 Task: Go to the product section & explore the products section of Apple
Action: Mouse moved to (750, 7)
Screenshot: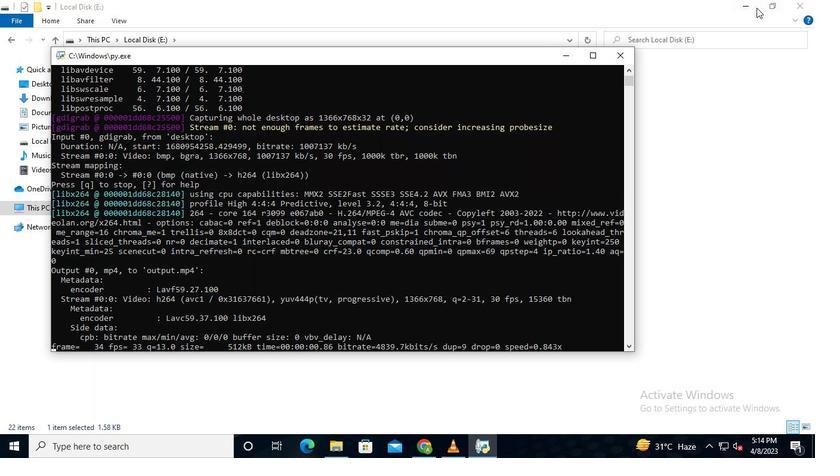 
Action: Mouse pressed left at (750, 7)
Screenshot: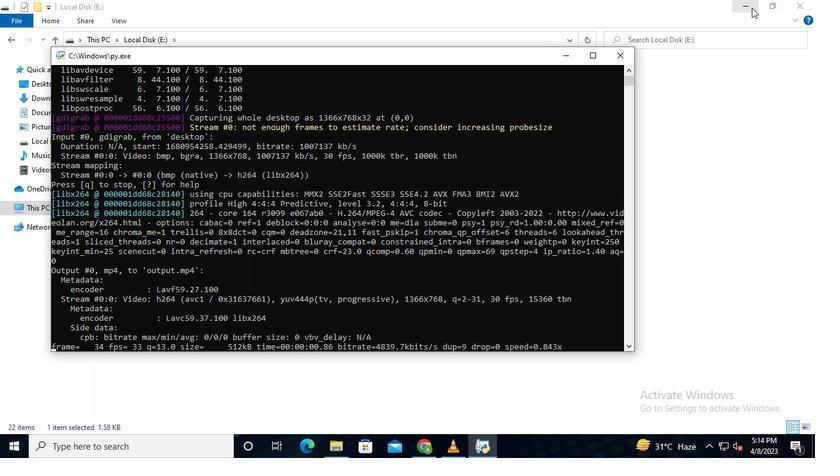 
Action: Mouse moved to (559, 56)
Screenshot: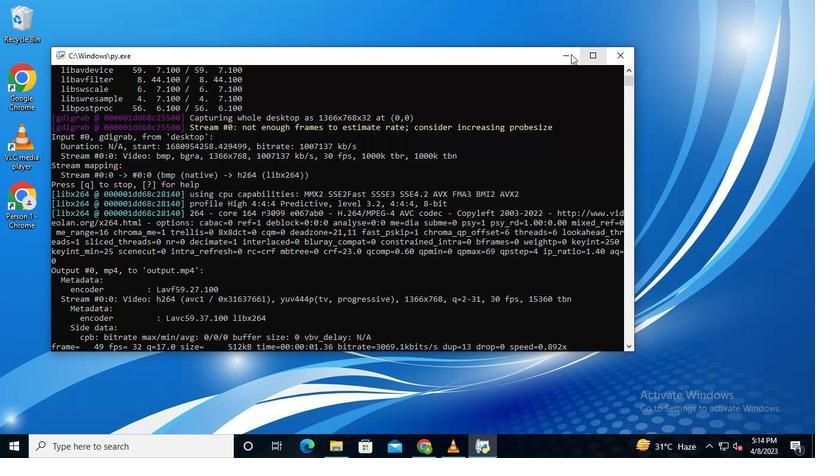 
Action: Mouse pressed left at (559, 56)
Screenshot: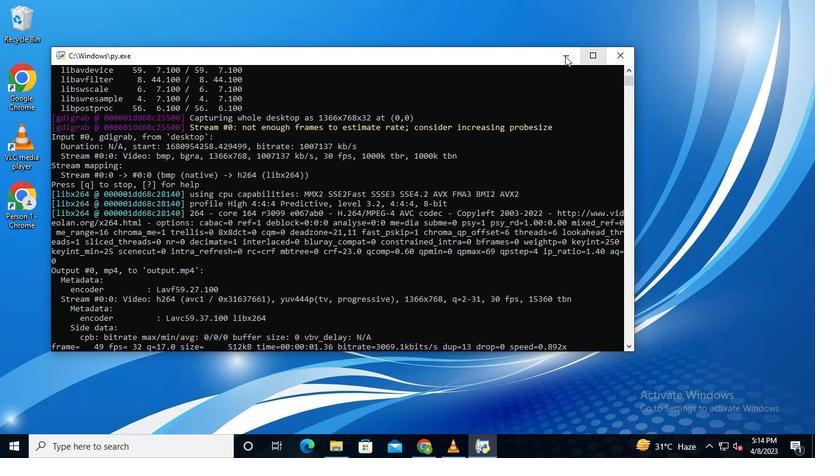 
Action: Mouse moved to (425, 445)
Screenshot: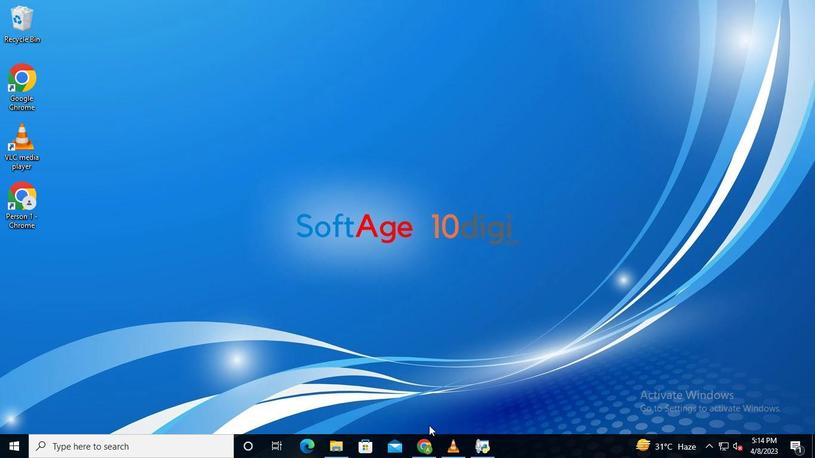 
Action: Mouse pressed left at (425, 445)
Screenshot: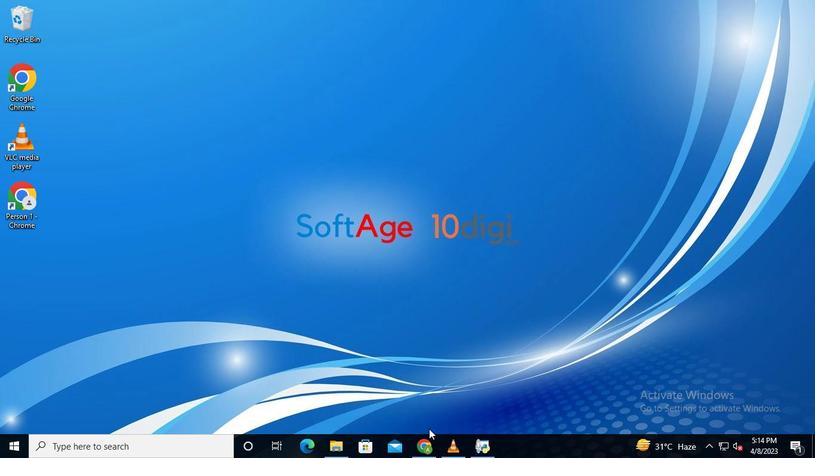 
Action: Mouse moved to (133, 77)
Screenshot: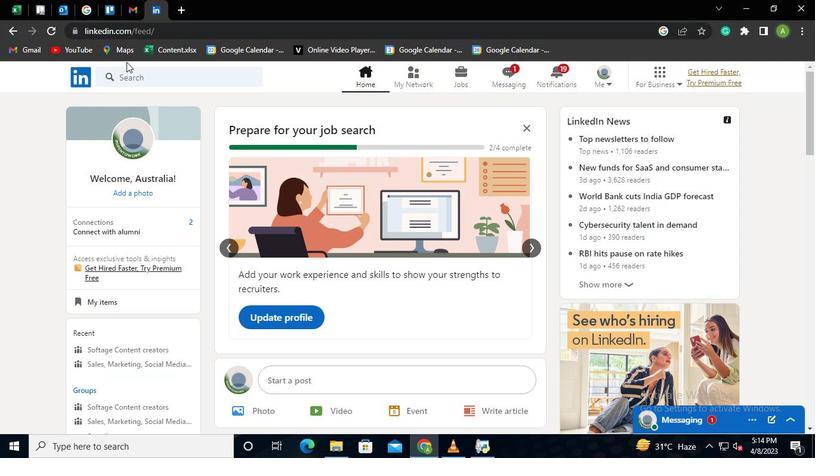 
Action: Mouse pressed left at (133, 77)
Screenshot: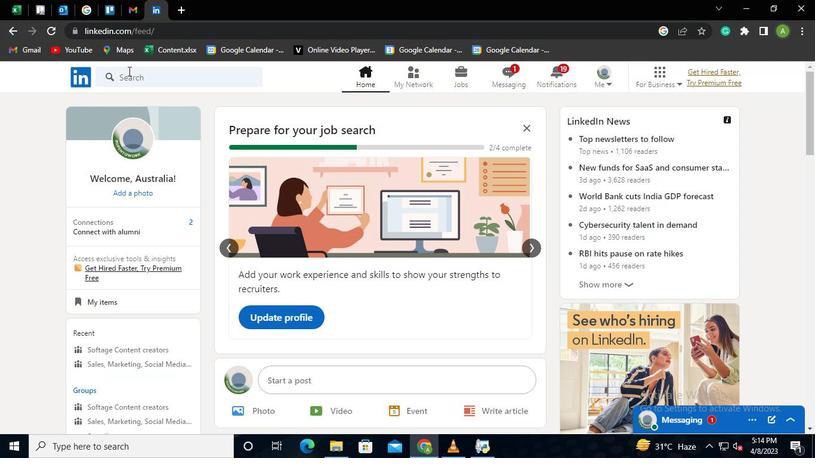 
Action: Keyboard Key.shift
Screenshot: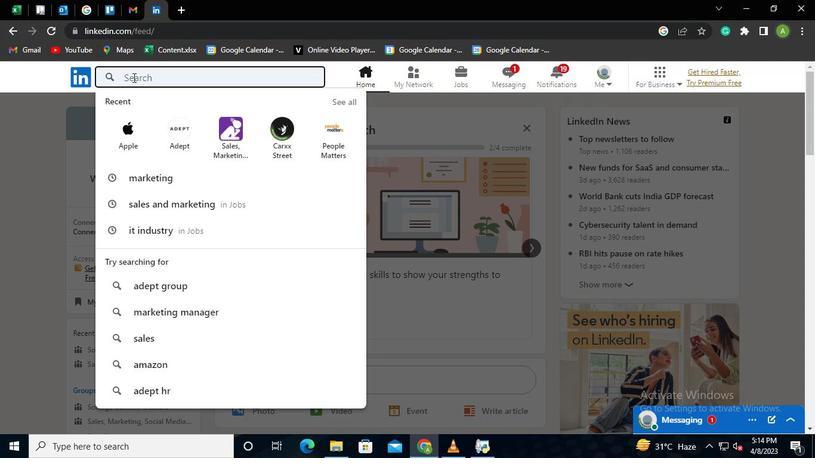 
Action: Keyboard A
Screenshot: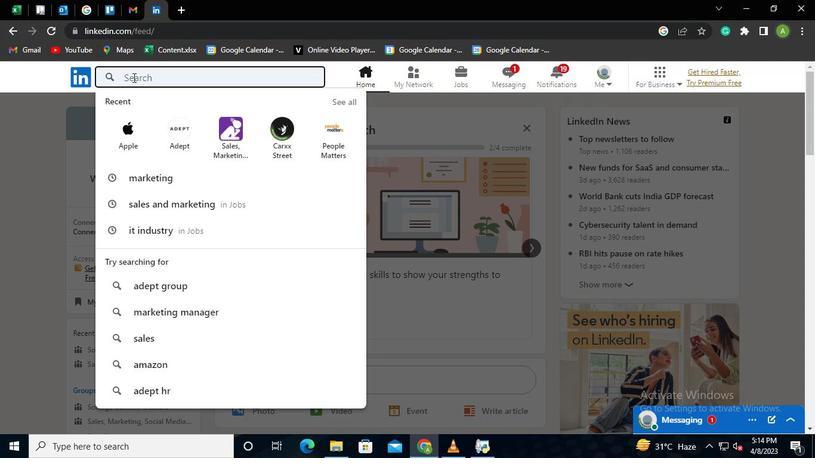 
Action: Keyboard p
Screenshot: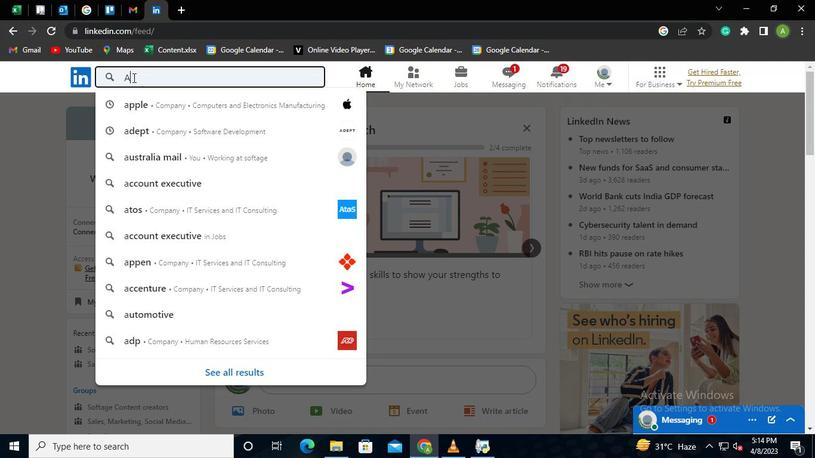 
Action: Keyboard p
Screenshot: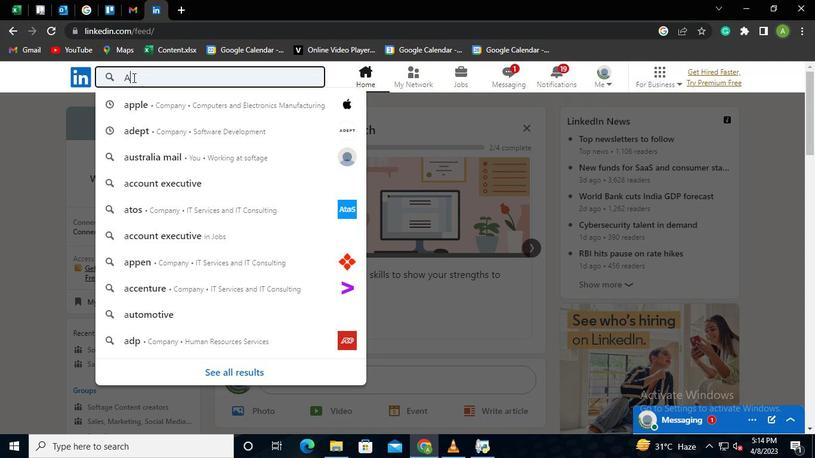 
Action: Keyboard l
Screenshot: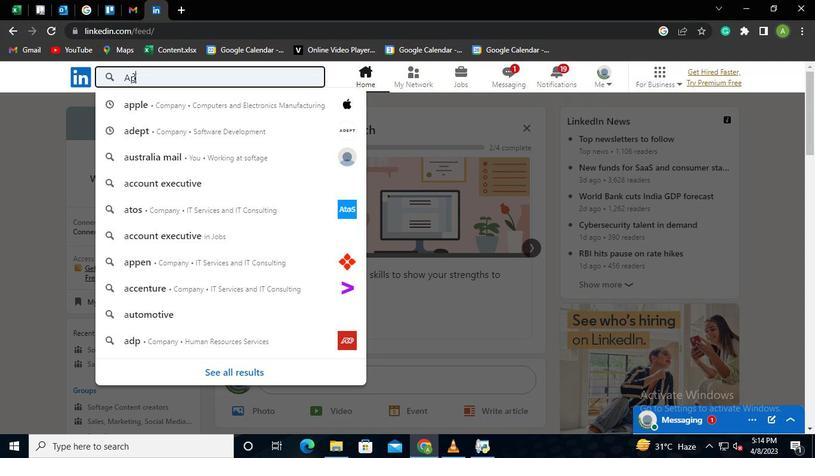 
Action: Keyboard e
Screenshot: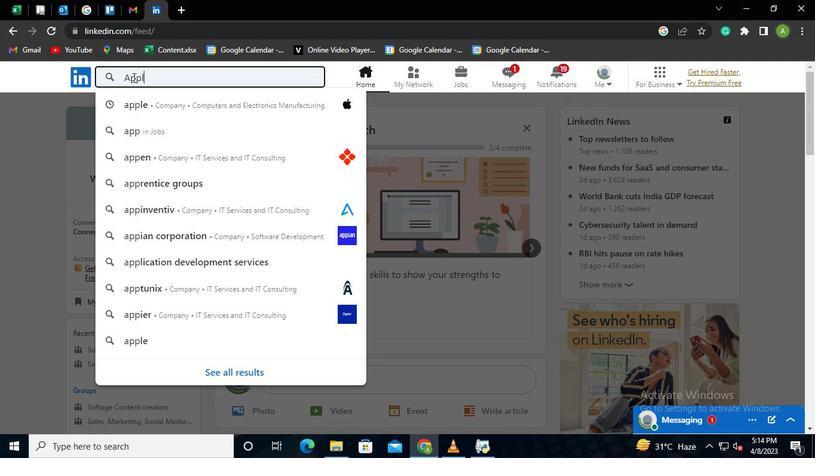 
Action: Keyboard Key.enter
Screenshot: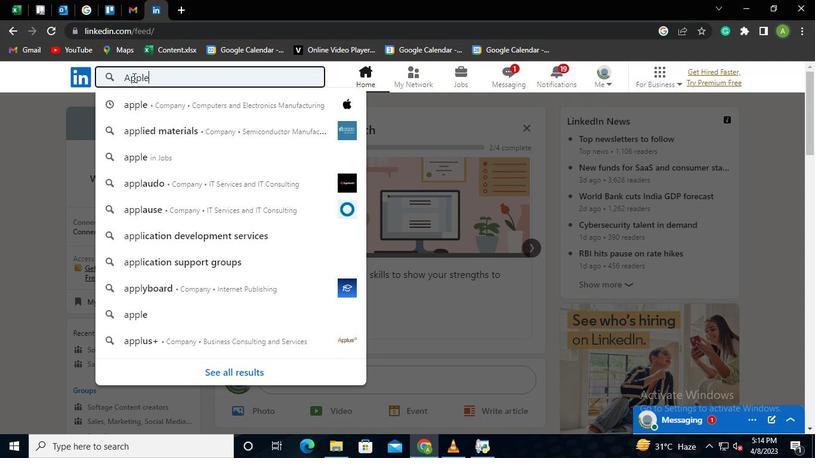 
Action: Mouse moved to (263, 182)
Screenshot: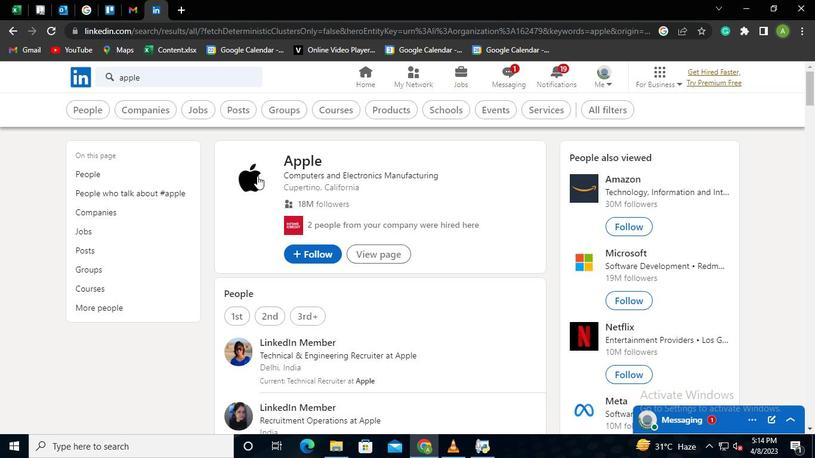 
Action: Mouse pressed left at (263, 182)
Screenshot: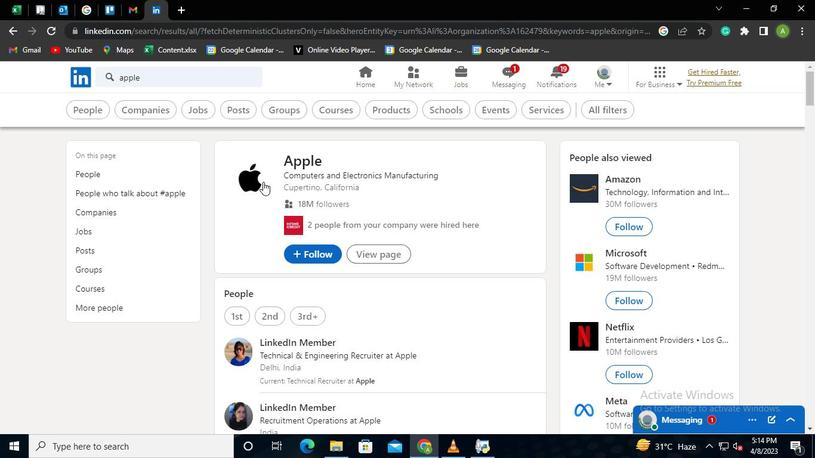 
Action: Mouse moved to (192, 339)
Screenshot: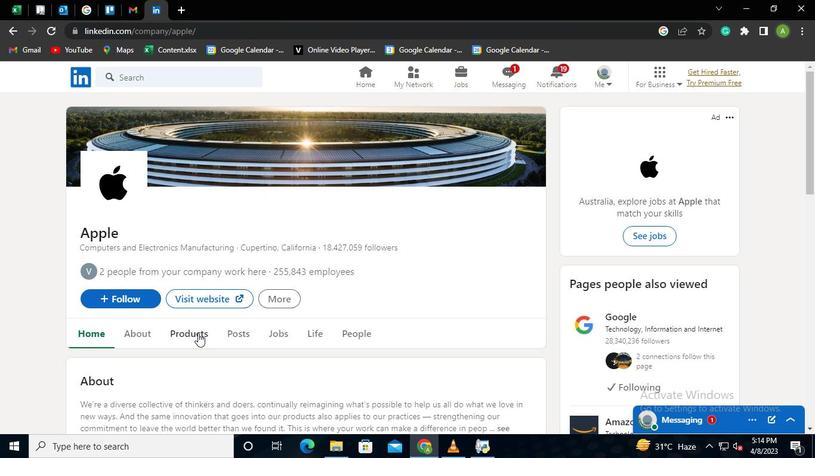
Action: Mouse pressed left at (192, 339)
Screenshot: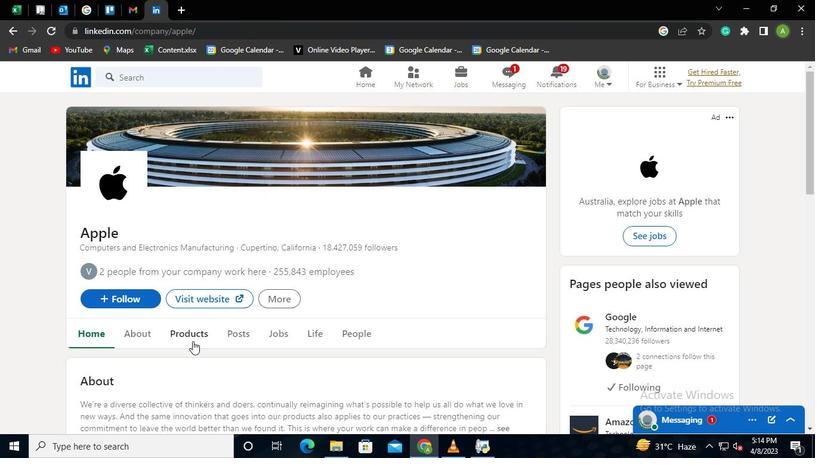 
Action: Mouse moved to (82, 81)
Screenshot: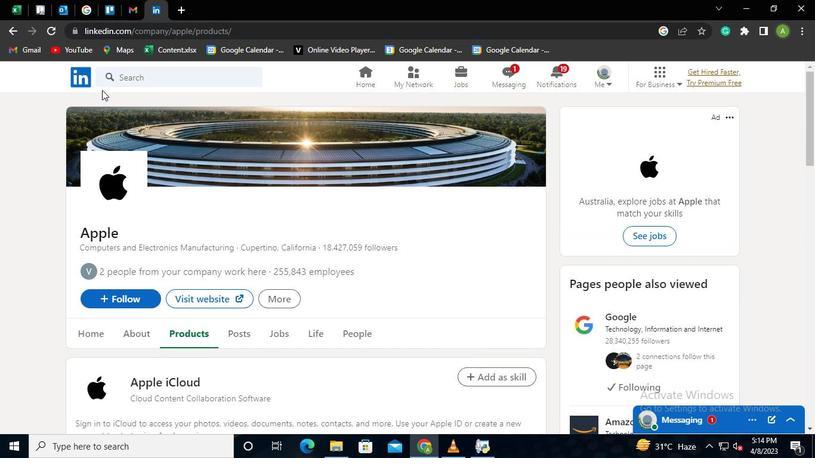 
Action: Mouse pressed left at (82, 81)
Screenshot: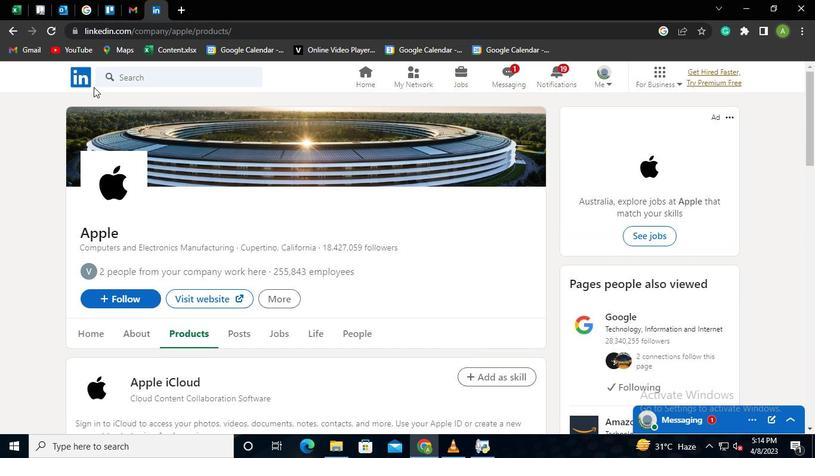 
Action: Mouse moved to (473, 448)
Screenshot: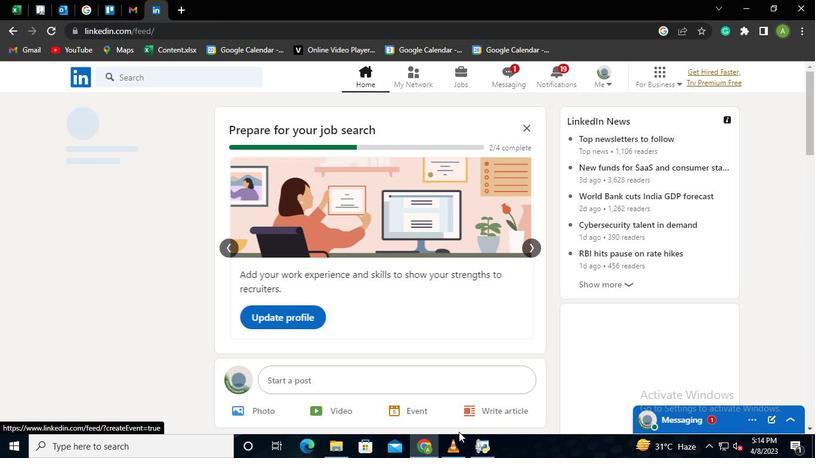 
Action: Mouse pressed left at (473, 448)
Screenshot: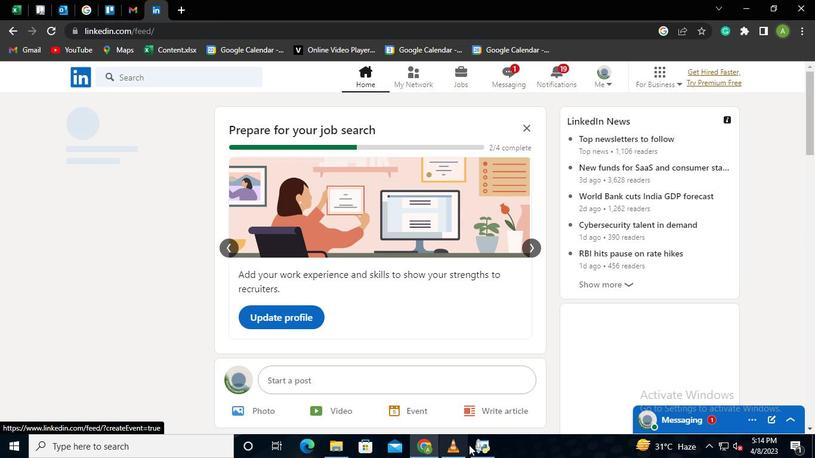 
Action: Mouse moved to (625, 52)
Screenshot: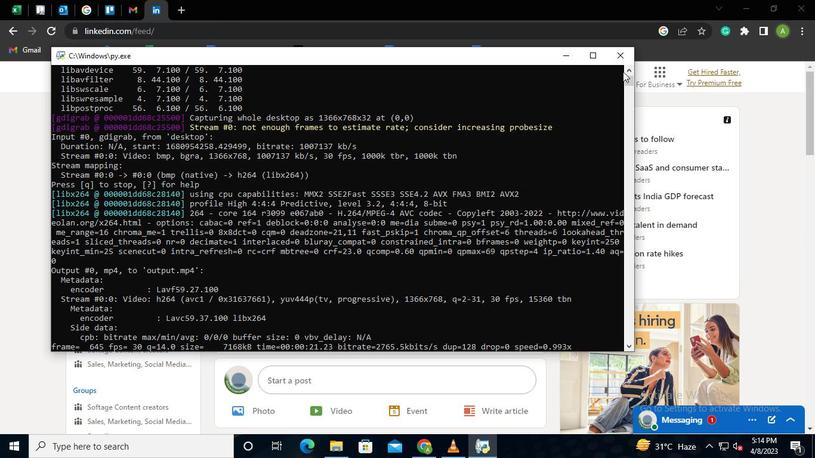 
Action: Mouse pressed left at (625, 52)
Screenshot: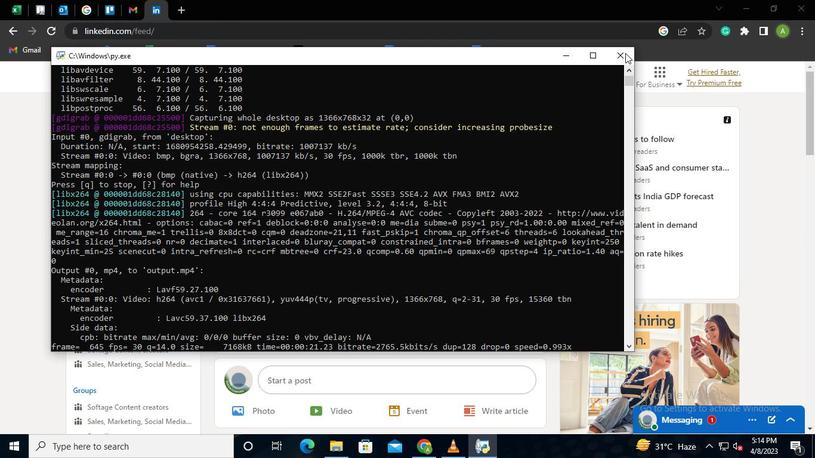 
